 Task: Find museums that are open 24 hours.
Action: Mouse moved to (638, 107)
Screenshot: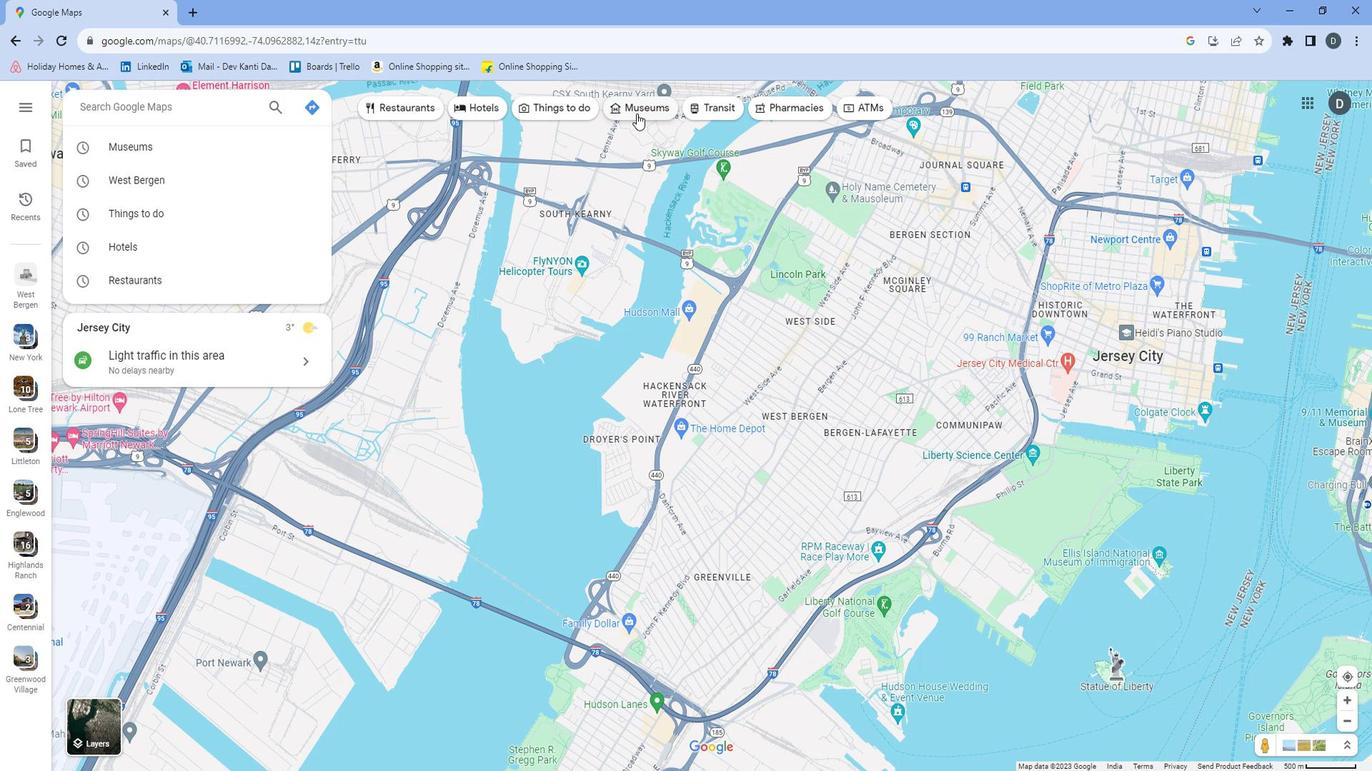 
Action: Mouse pressed left at (638, 107)
Screenshot: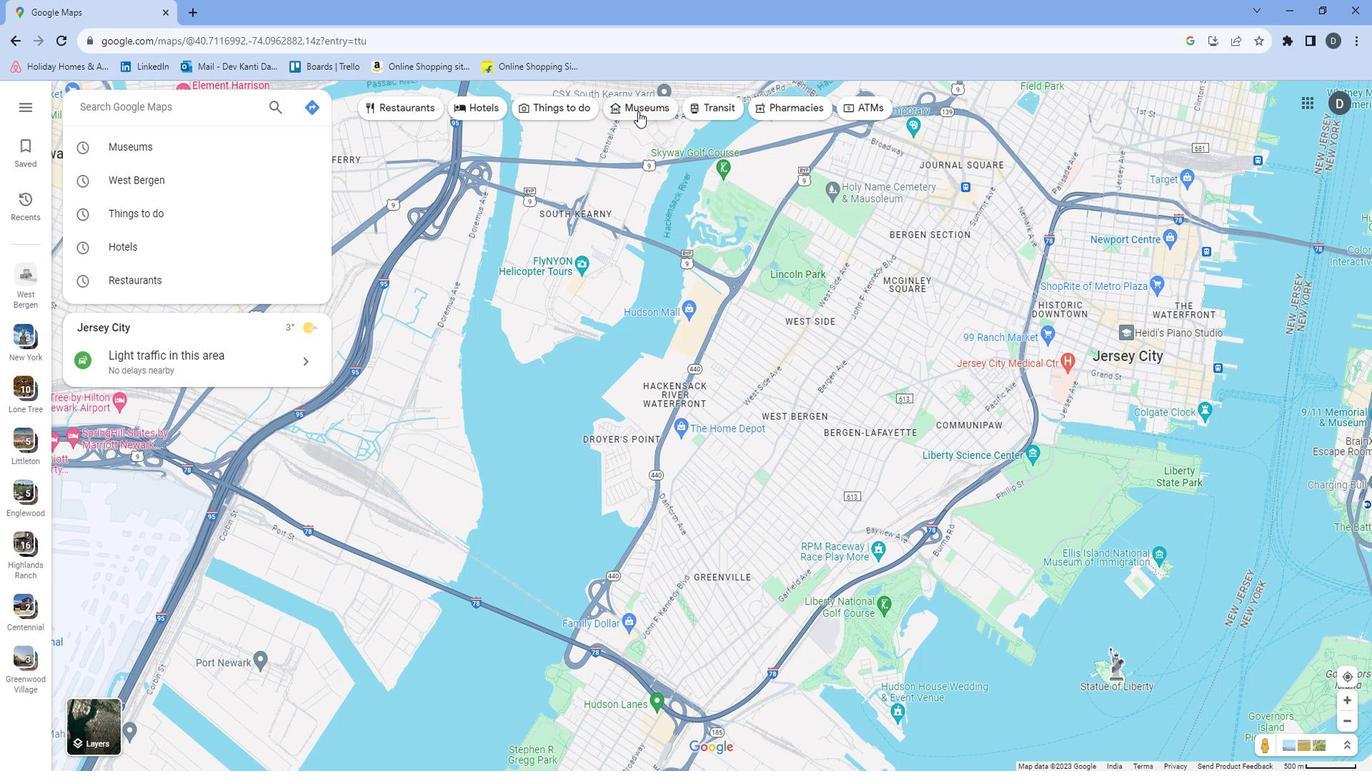 
Action: Mouse moved to (475, 101)
Screenshot: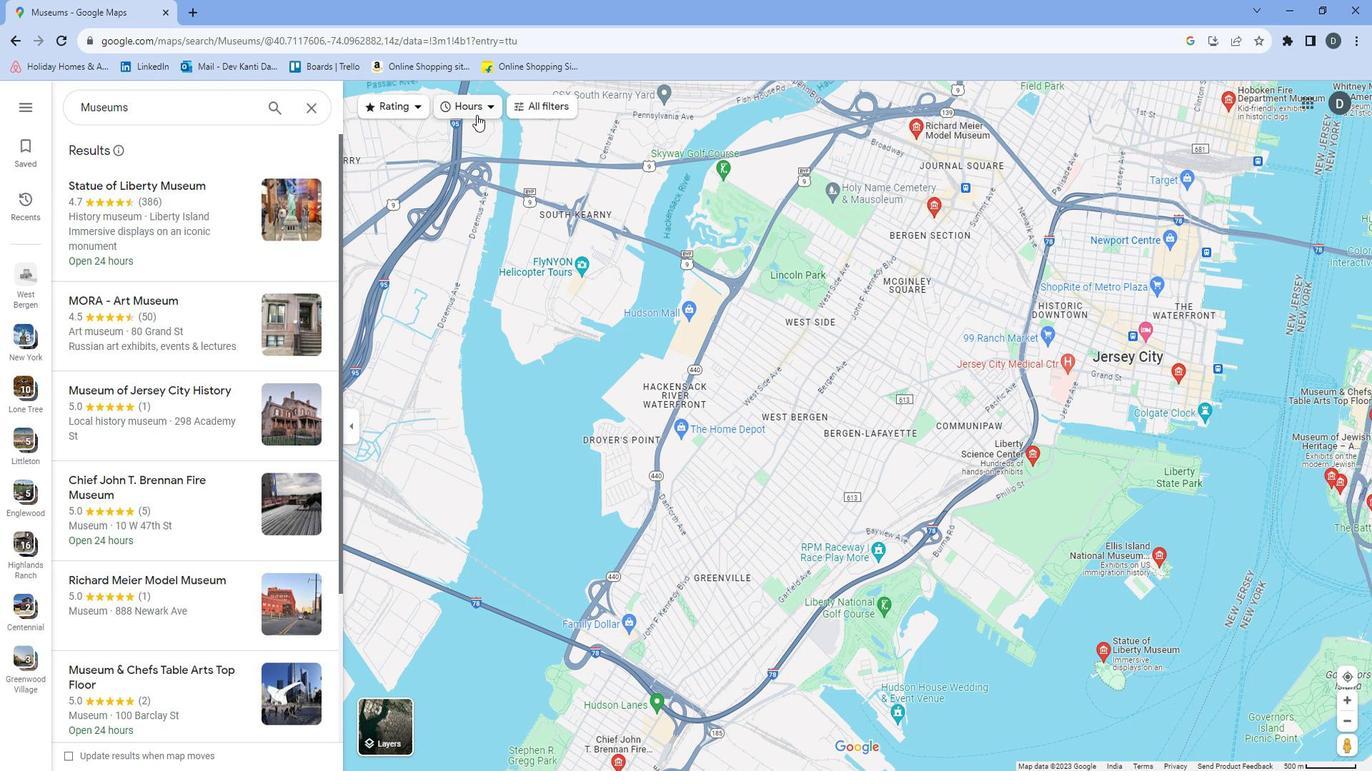 
Action: Mouse pressed left at (475, 101)
Screenshot: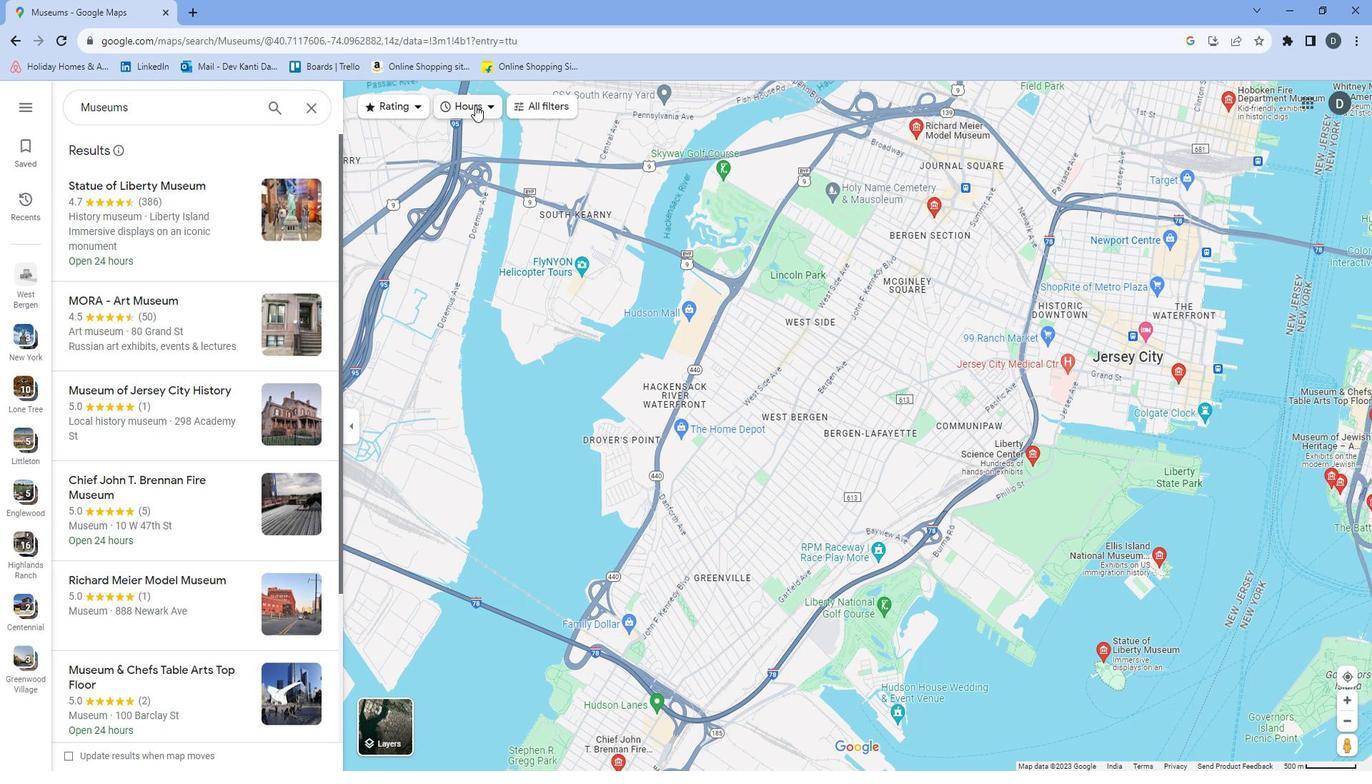 
Action: Mouse moved to (452, 183)
Screenshot: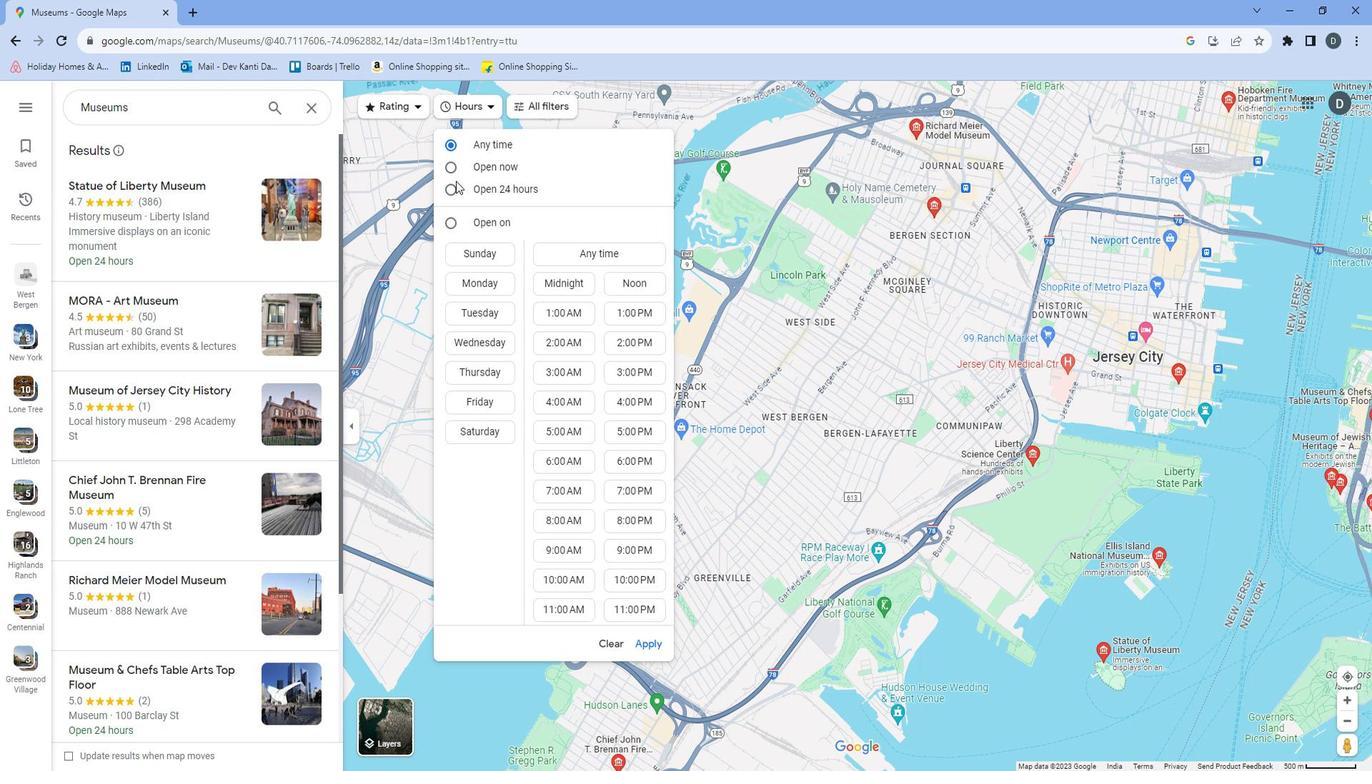 
Action: Mouse pressed left at (452, 183)
Screenshot: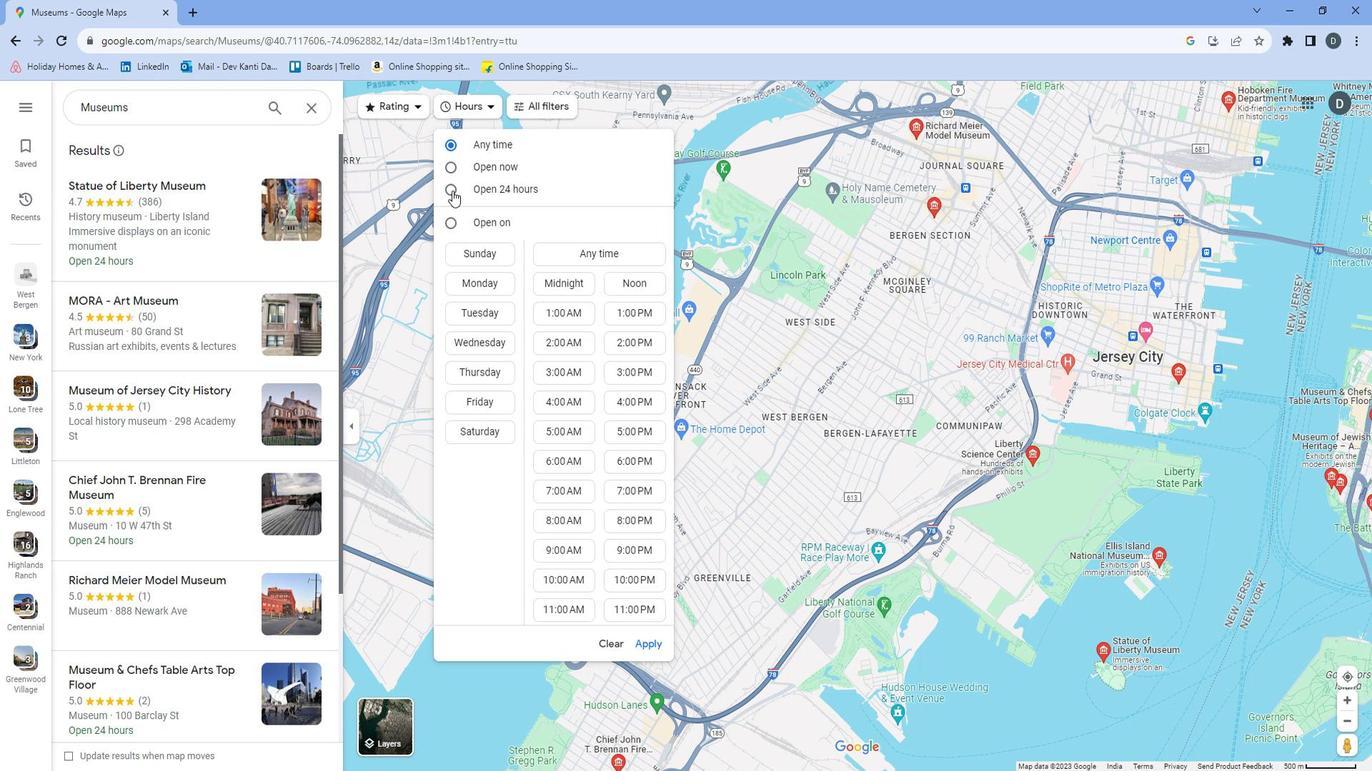 
Action: Mouse moved to (642, 615)
Screenshot: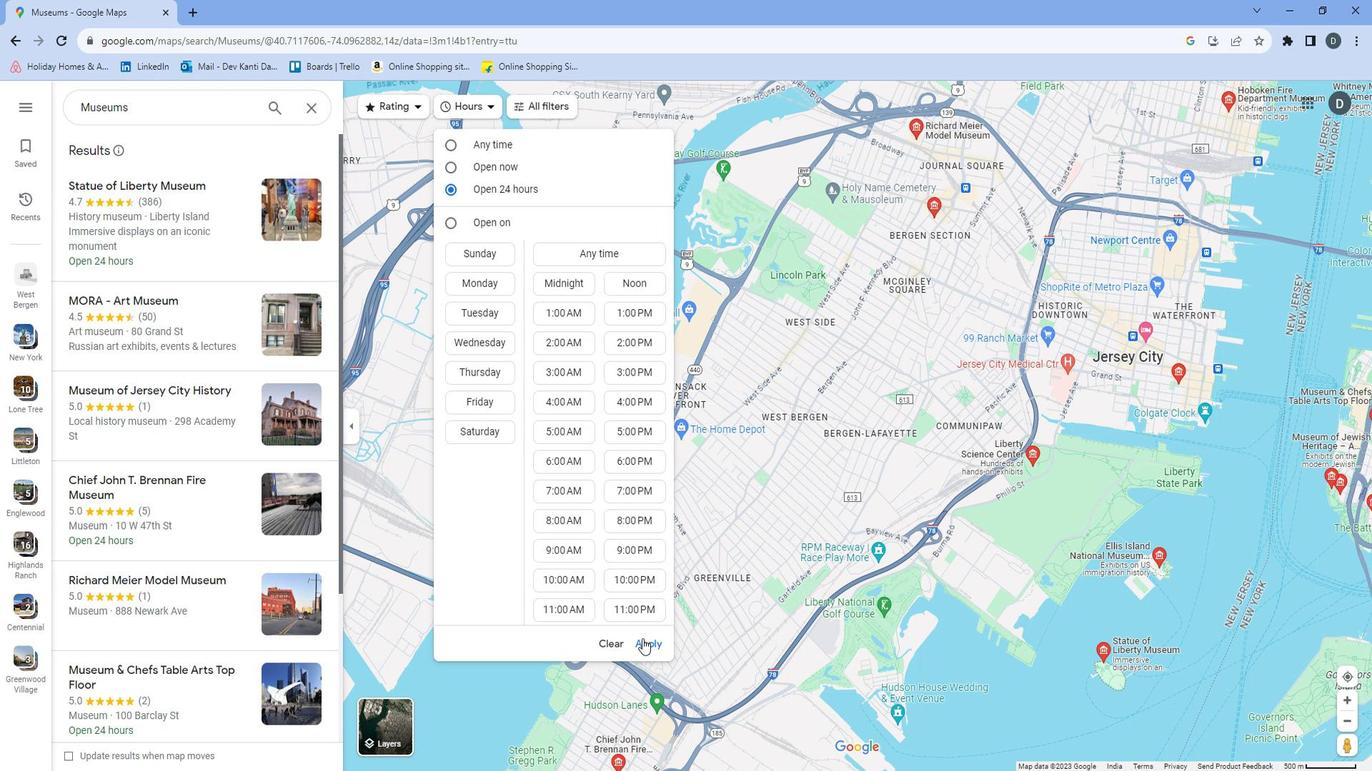 
Action: Mouse pressed left at (642, 615)
Screenshot: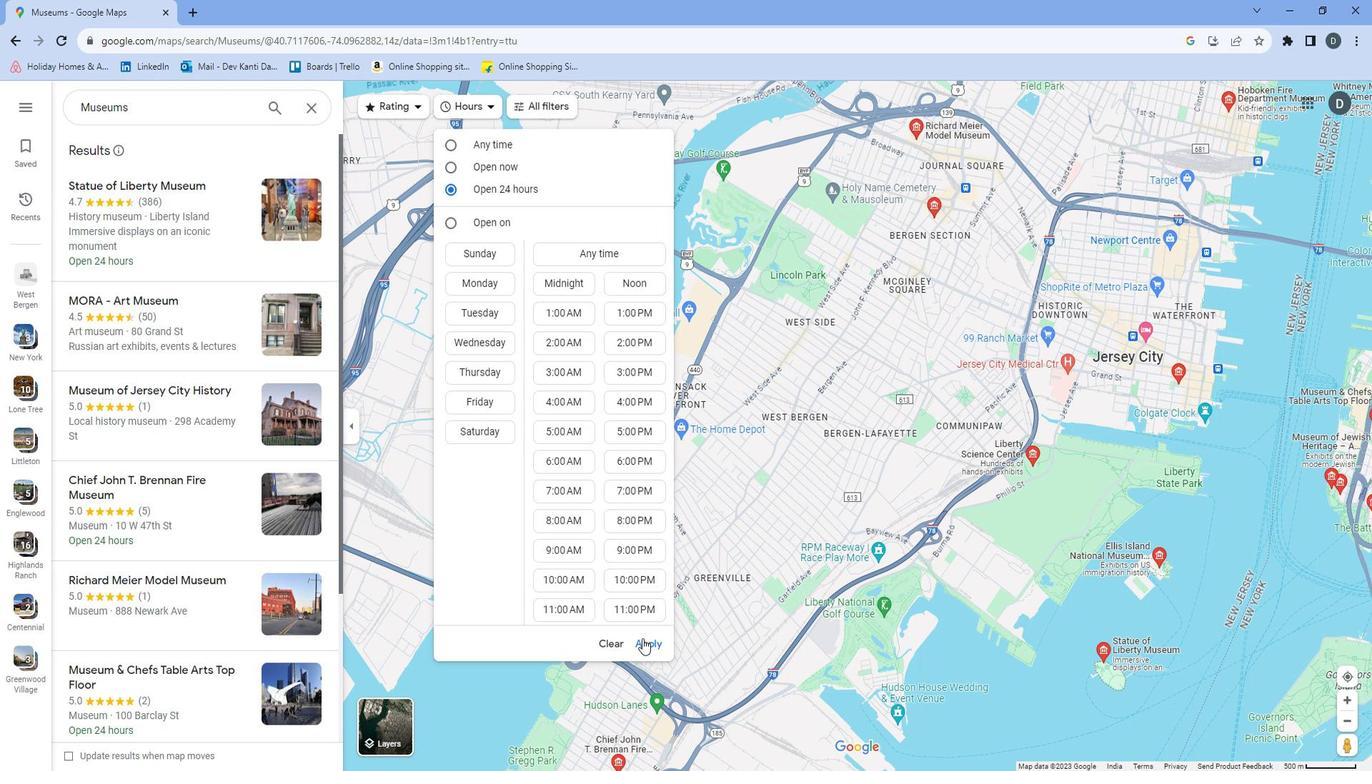 
Action: Mouse moved to (627, 415)
Screenshot: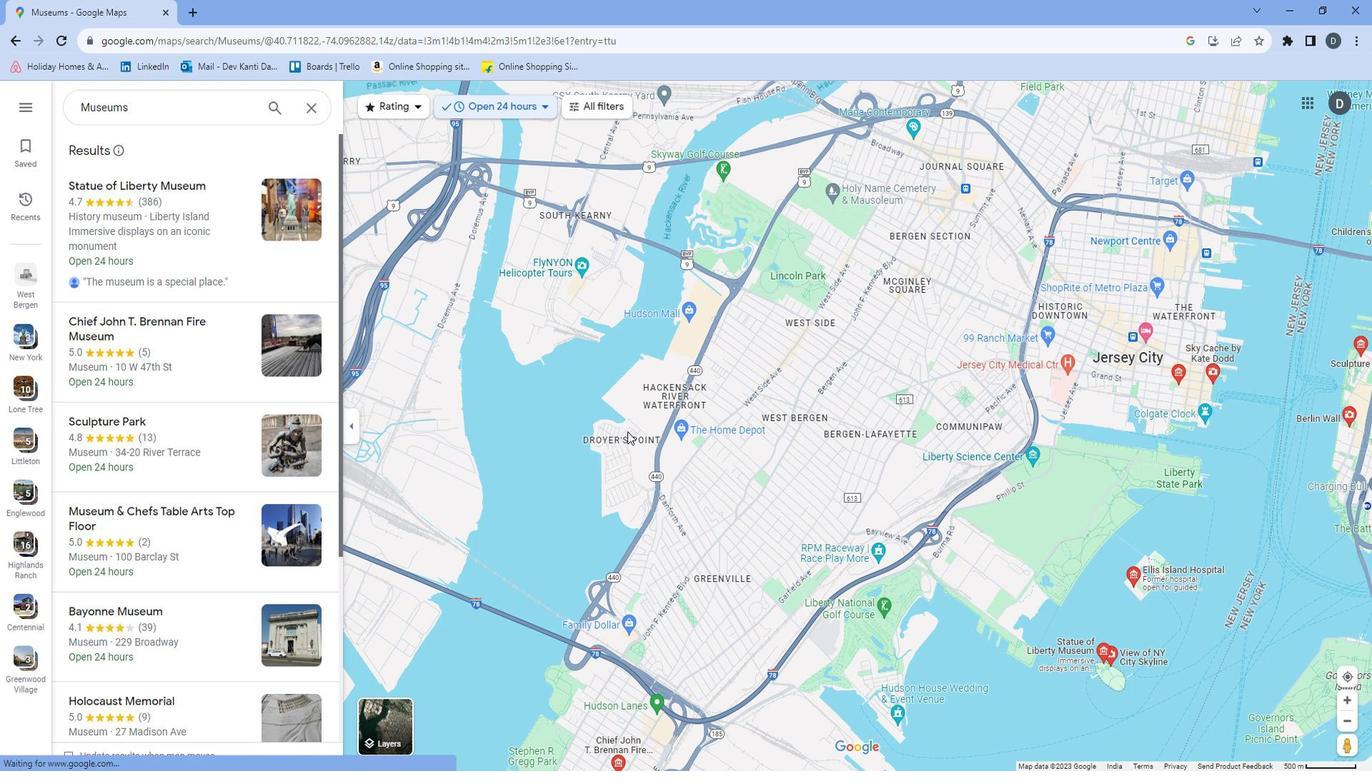 
